 Task: Create a due date automation trigger when advanced on, 2 hours after a card is due add dates starting tomorrow.
Action: Mouse moved to (916, 269)
Screenshot: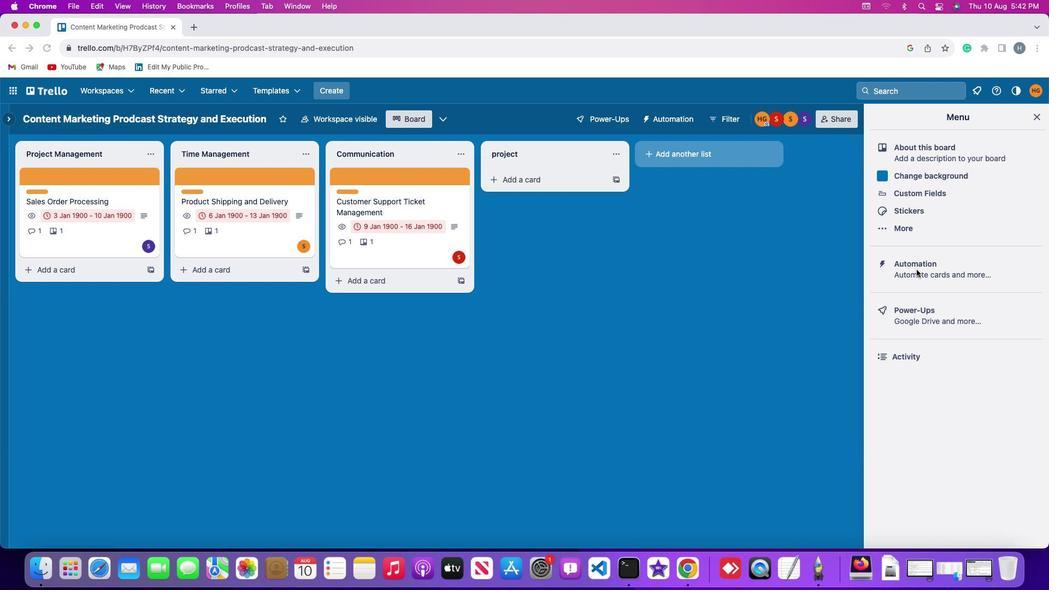 
Action: Mouse pressed left at (916, 269)
Screenshot: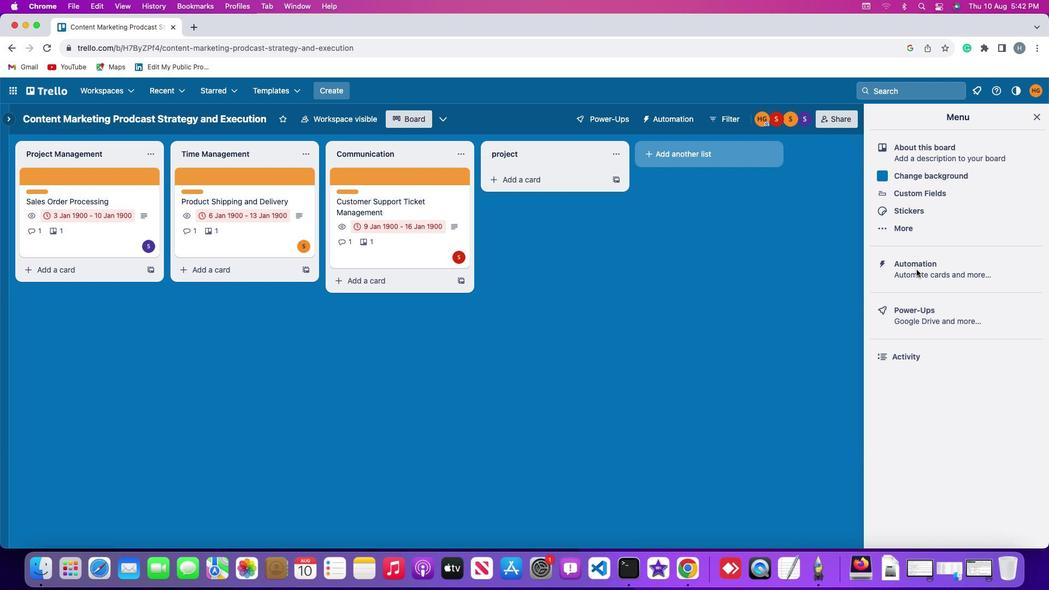
Action: Mouse pressed left at (916, 269)
Screenshot: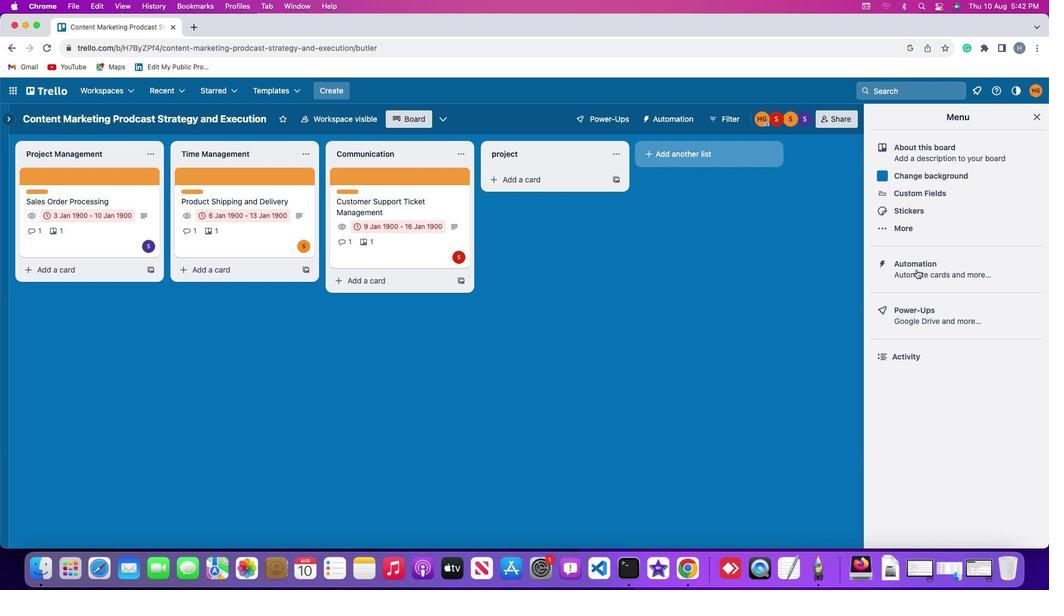 
Action: Mouse moved to (68, 259)
Screenshot: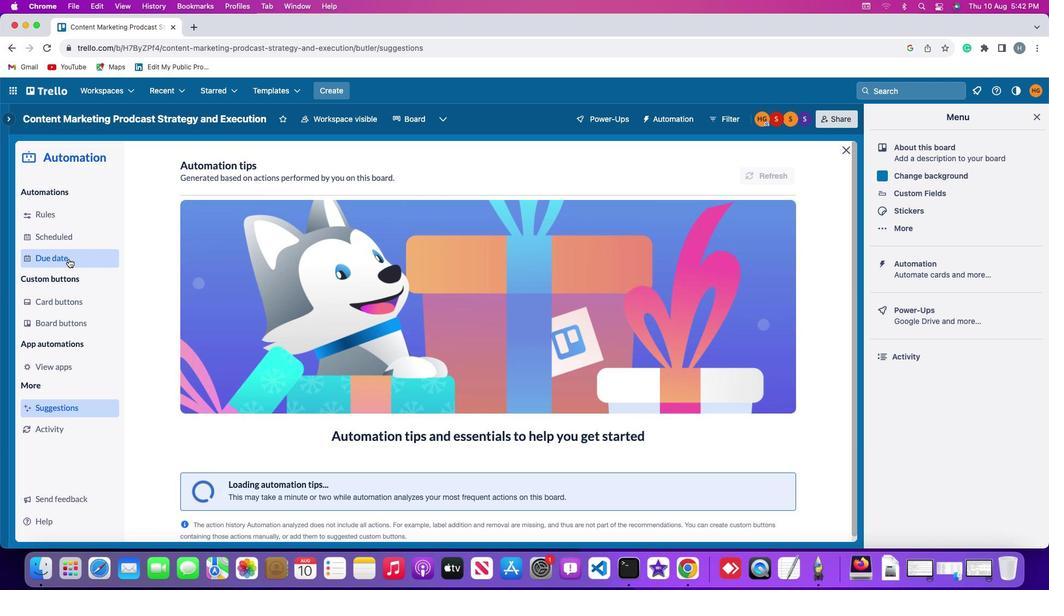 
Action: Mouse pressed left at (68, 259)
Screenshot: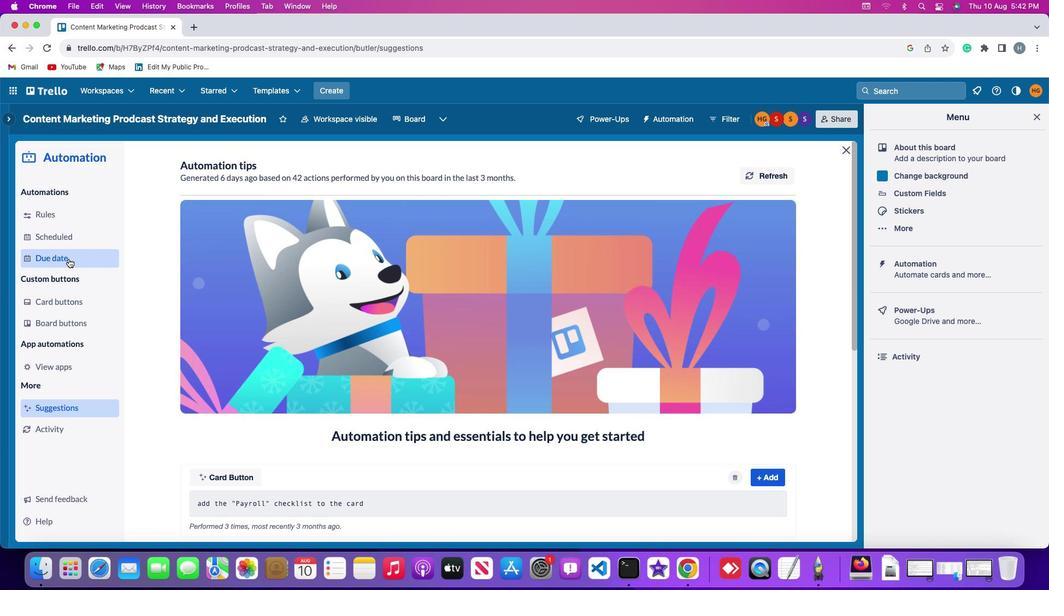 
Action: Mouse moved to (728, 170)
Screenshot: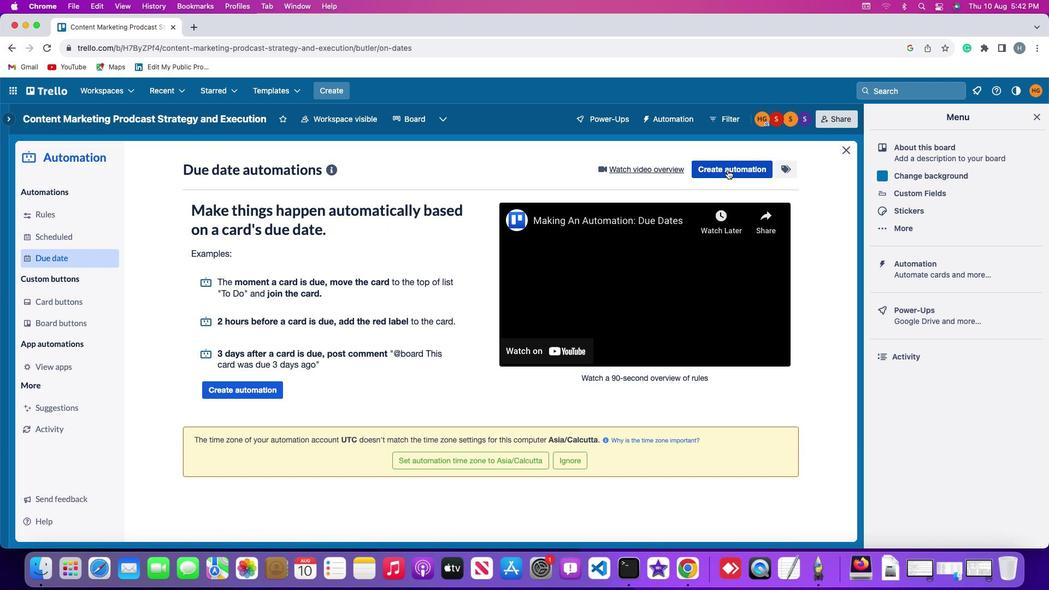 
Action: Mouse pressed left at (728, 170)
Screenshot: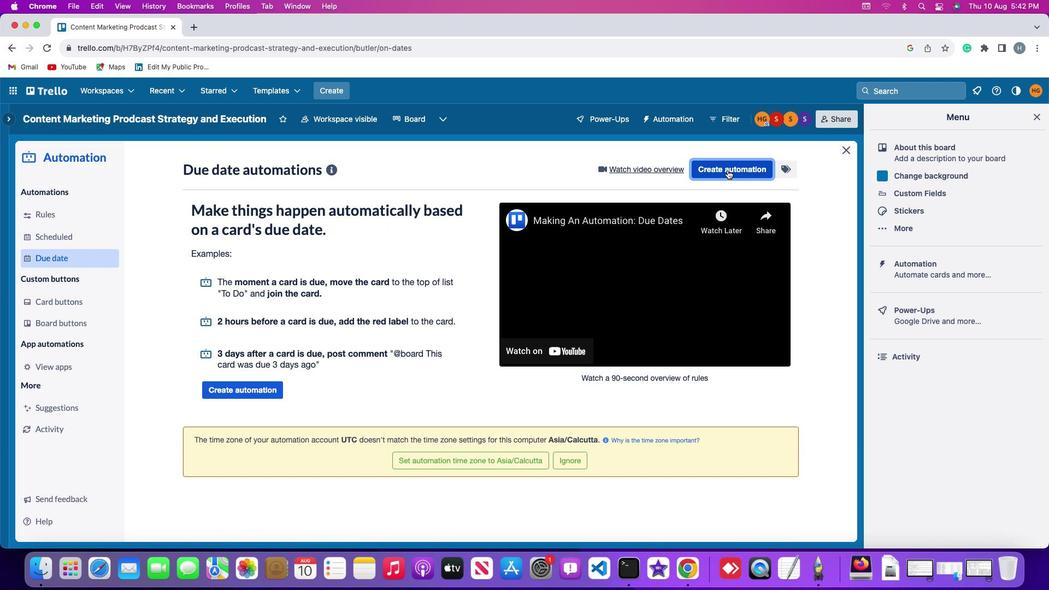 
Action: Mouse moved to (212, 275)
Screenshot: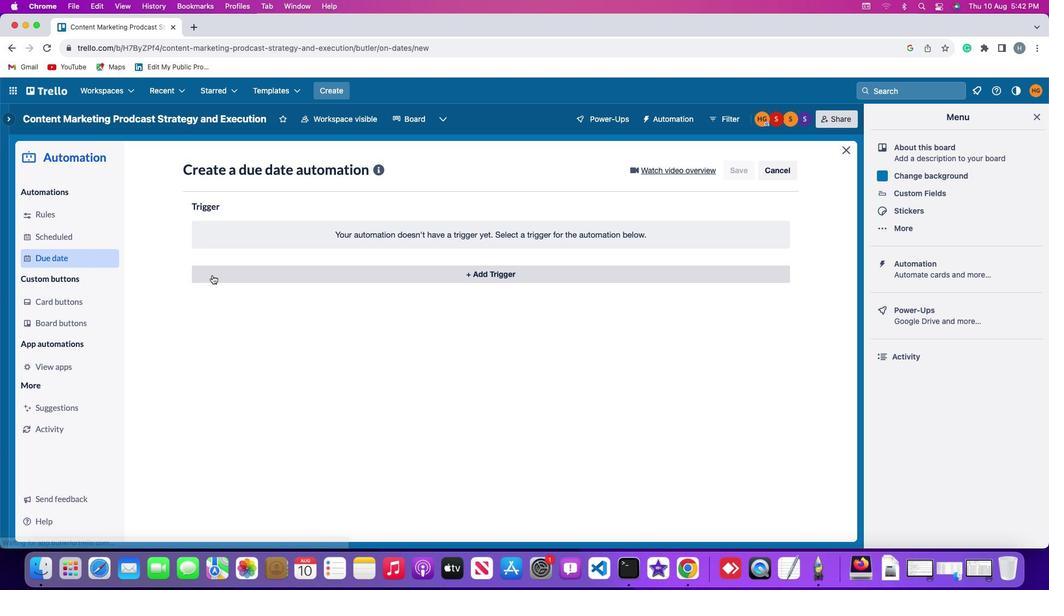 
Action: Mouse pressed left at (212, 275)
Screenshot: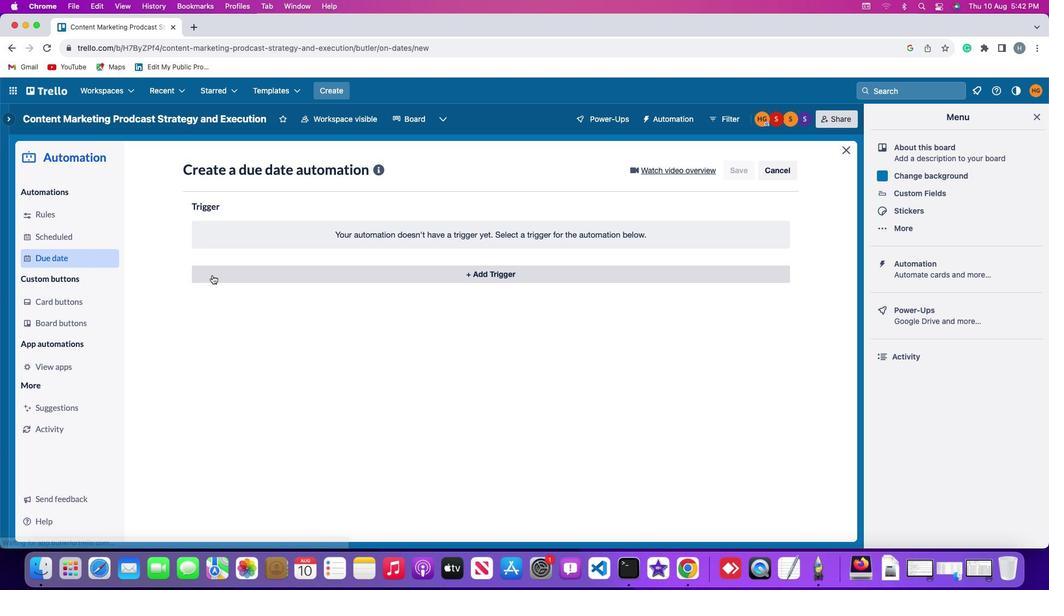 
Action: Mouse moved to (212, 440)
Screenshot: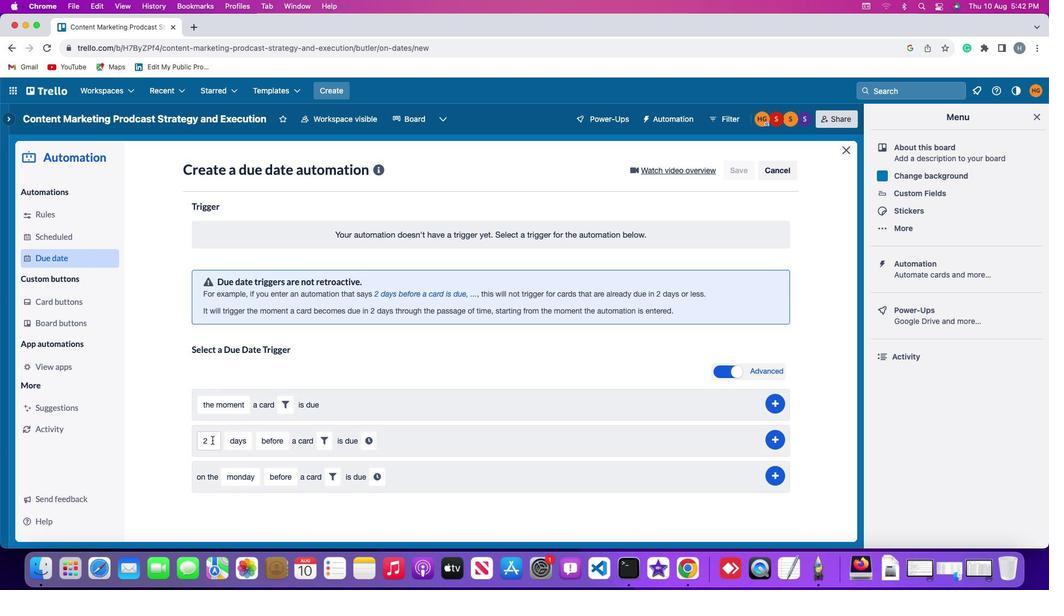 
Action: Mouse pressed left at (212, 440)
Screenshot: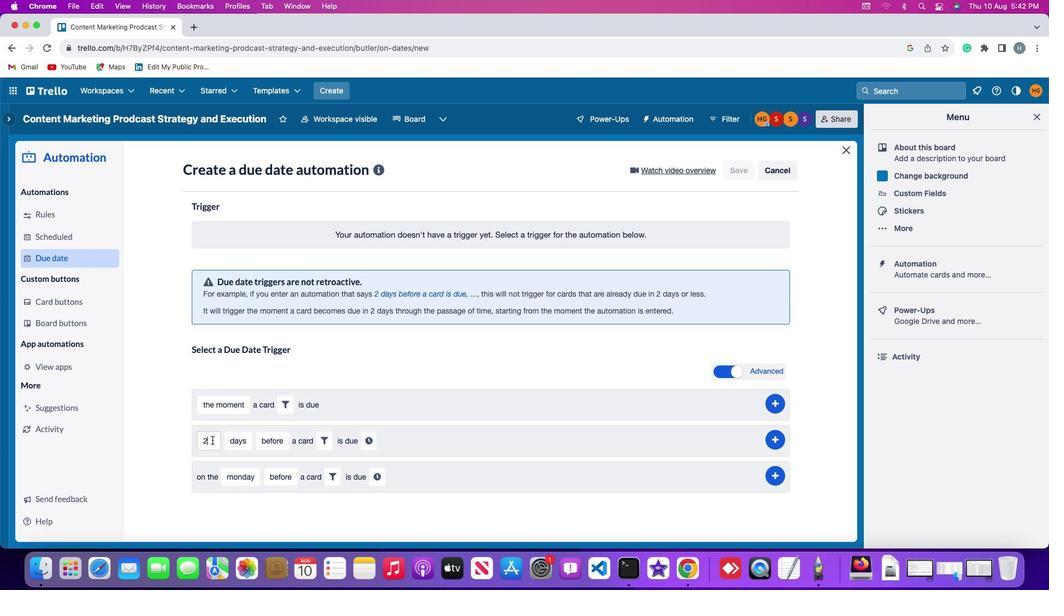 
Action: Mouse moved to (213, 440)
Screenshot: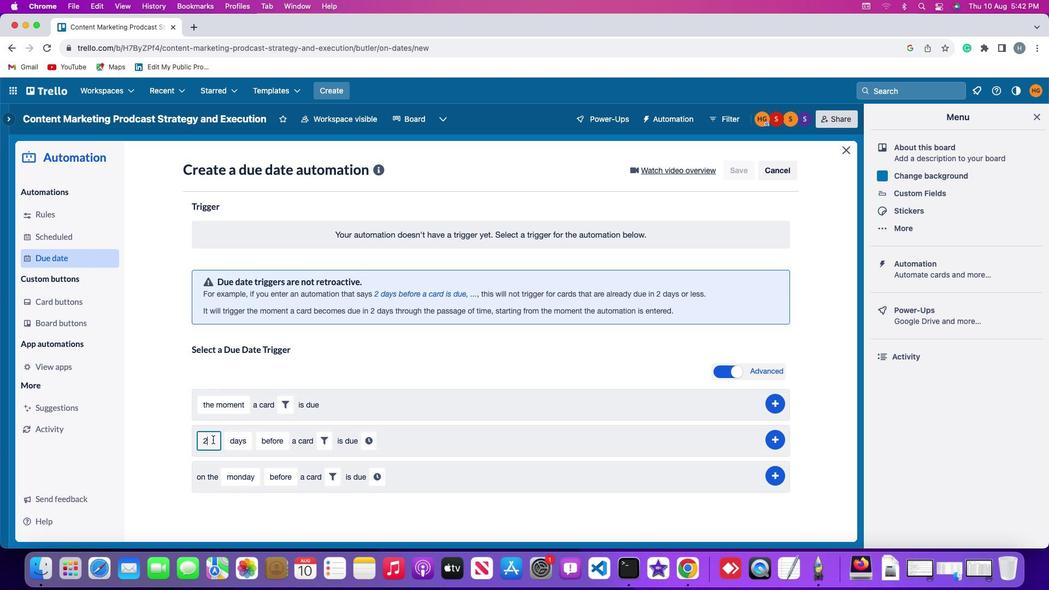 
Action: Key pressed Key.backspace
Screenshot: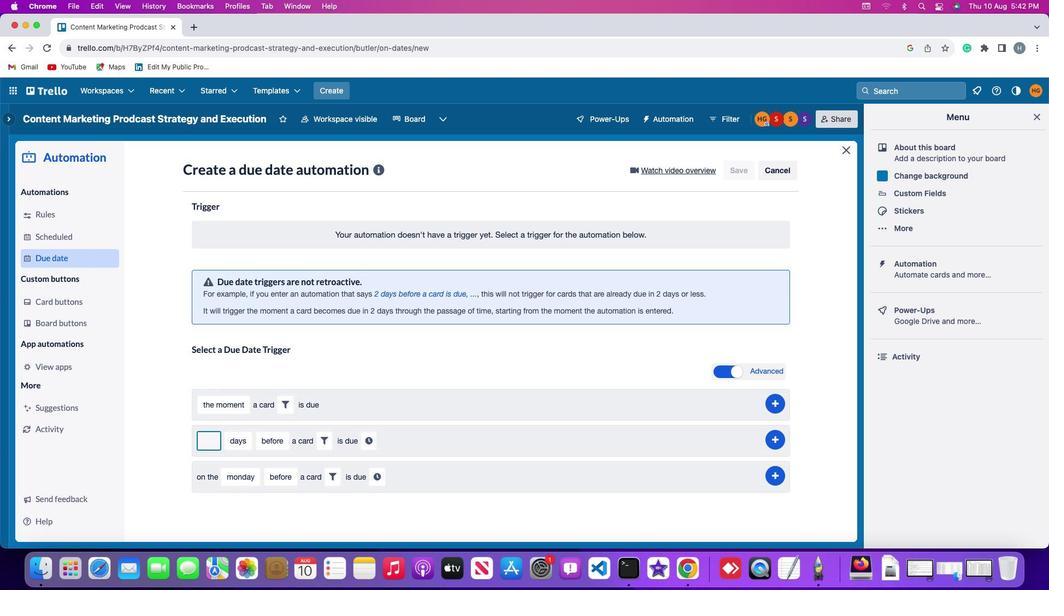 
Action: Mouse moved to (213, 439)
Screenshot: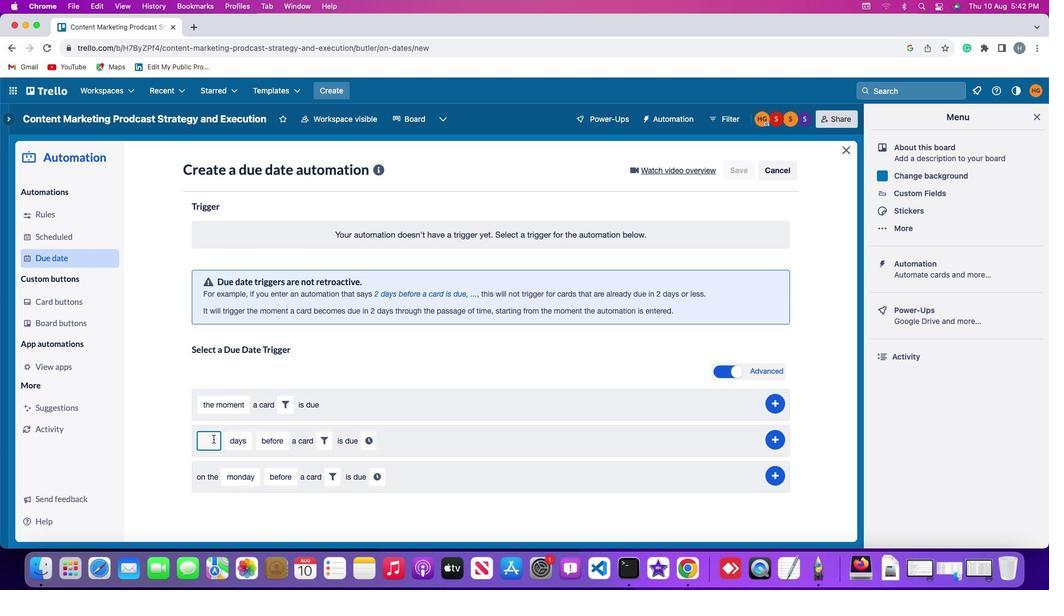 
Action: Key pressed '2'
Screenshot: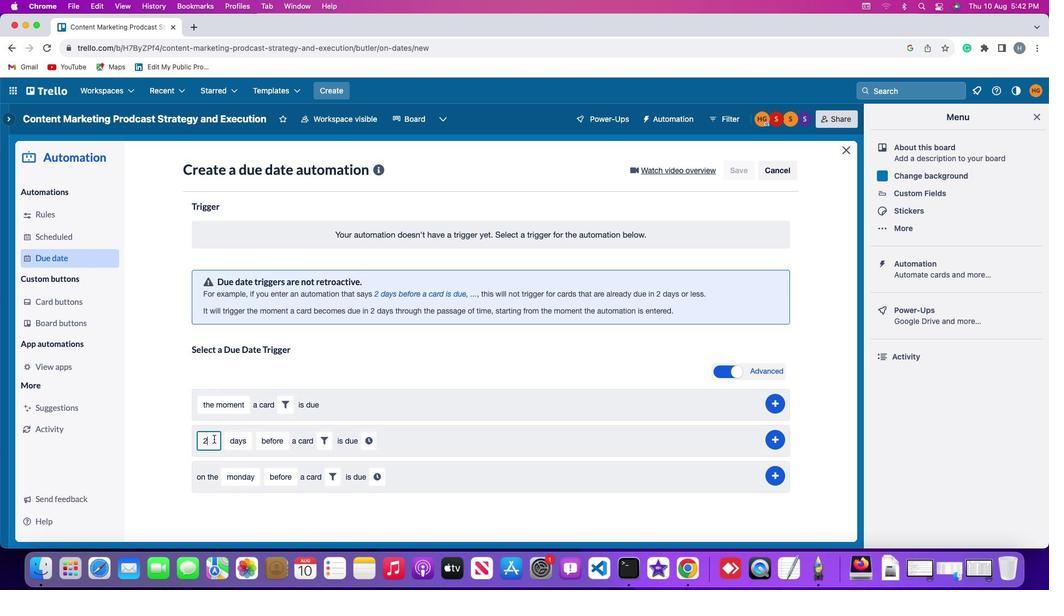 
Action: Mouse moved to (238, 439)
Screenshot: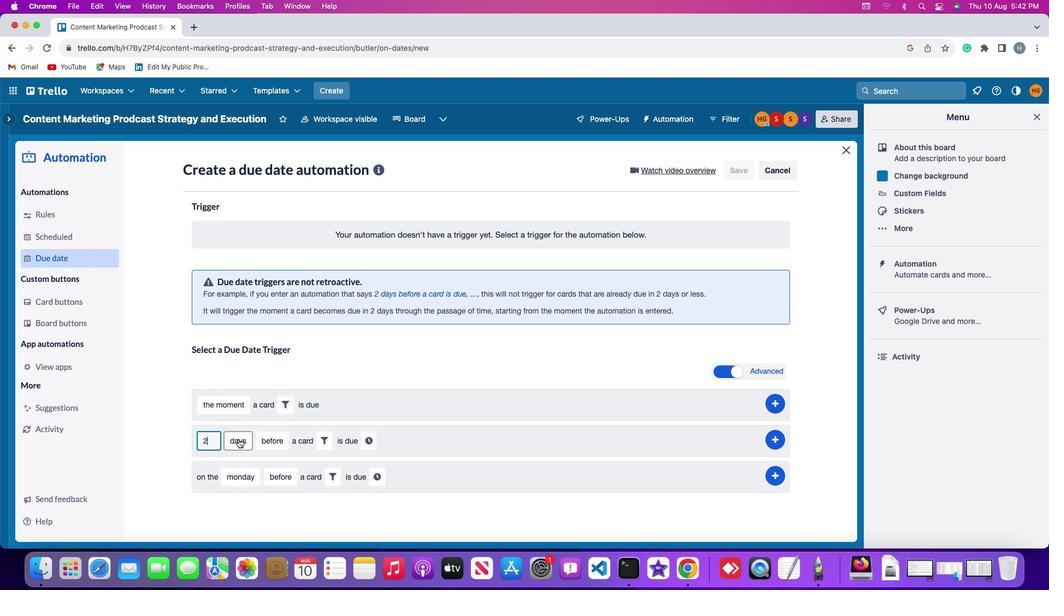
Action: Mouse pressed left at (238, 439)
Screenshot: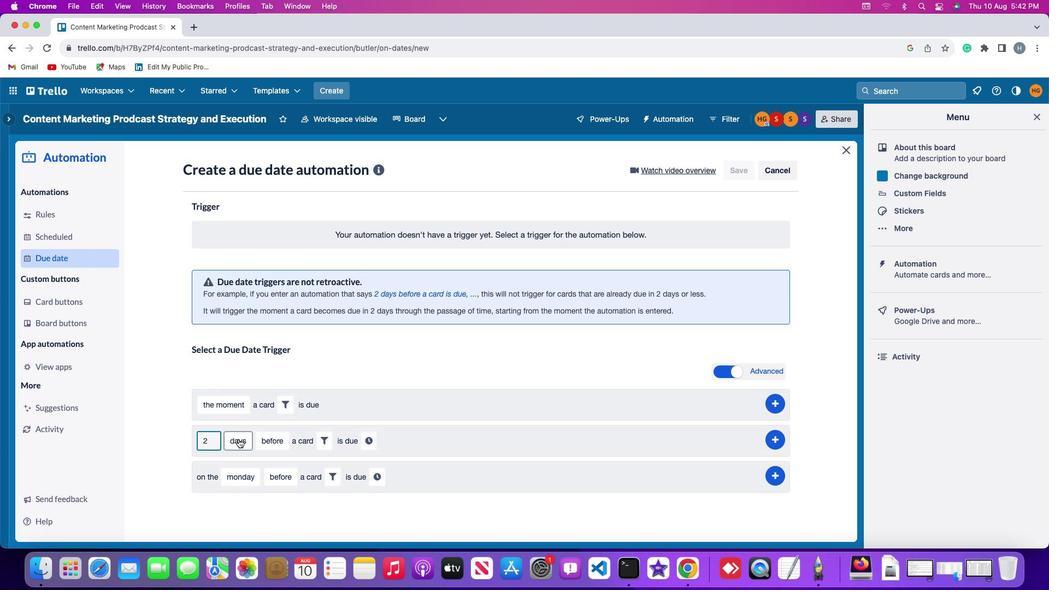 
Action: Mouse moved to (247, 504)
Screenshot: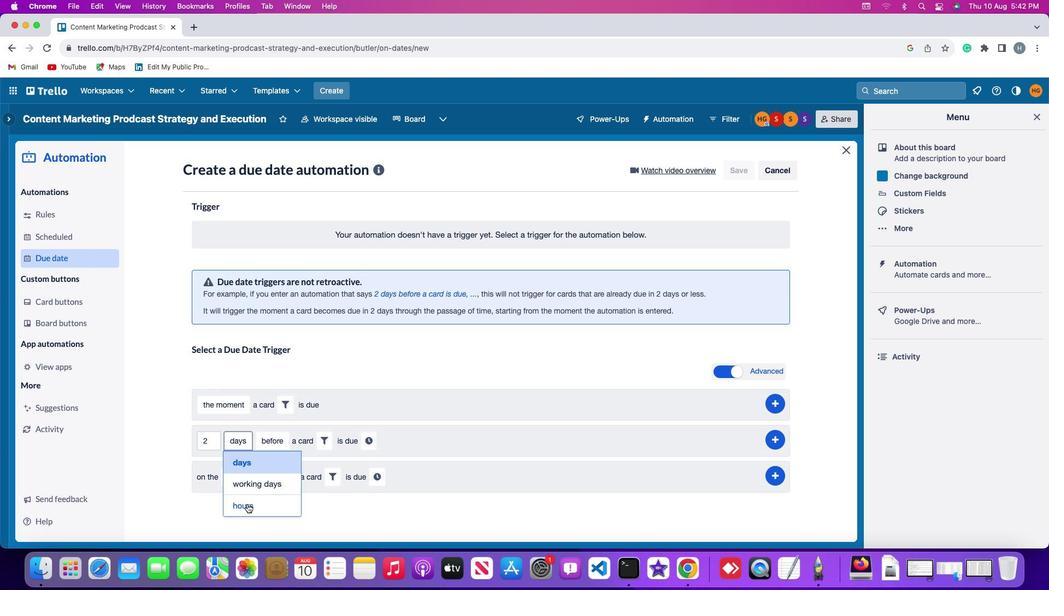 
Action: Mouse pressed left at (247, 504)
Screenshot: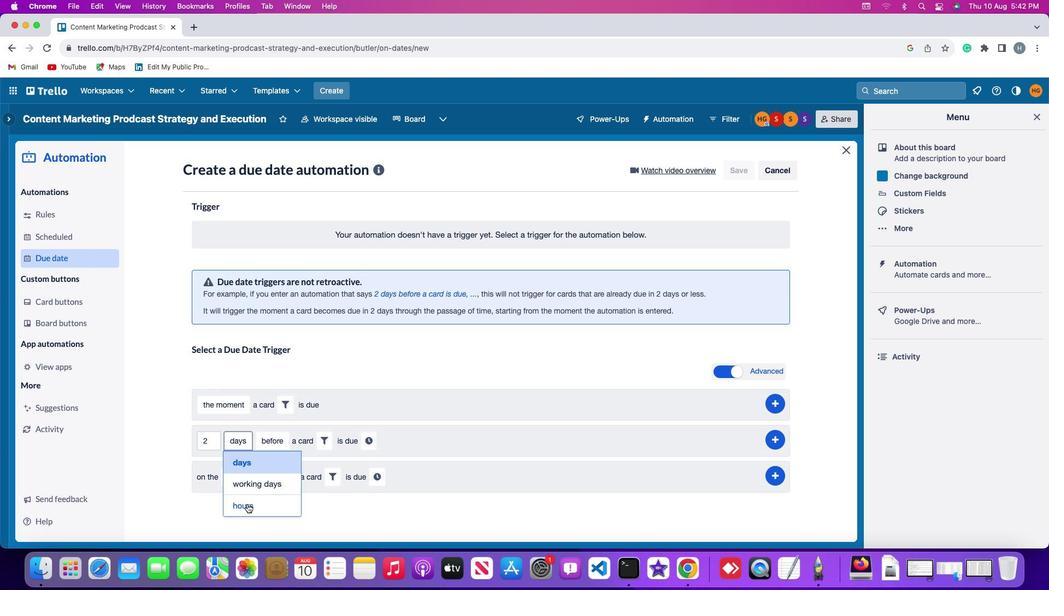 
Action: Mouse moved to (279, 436)
Screenshot: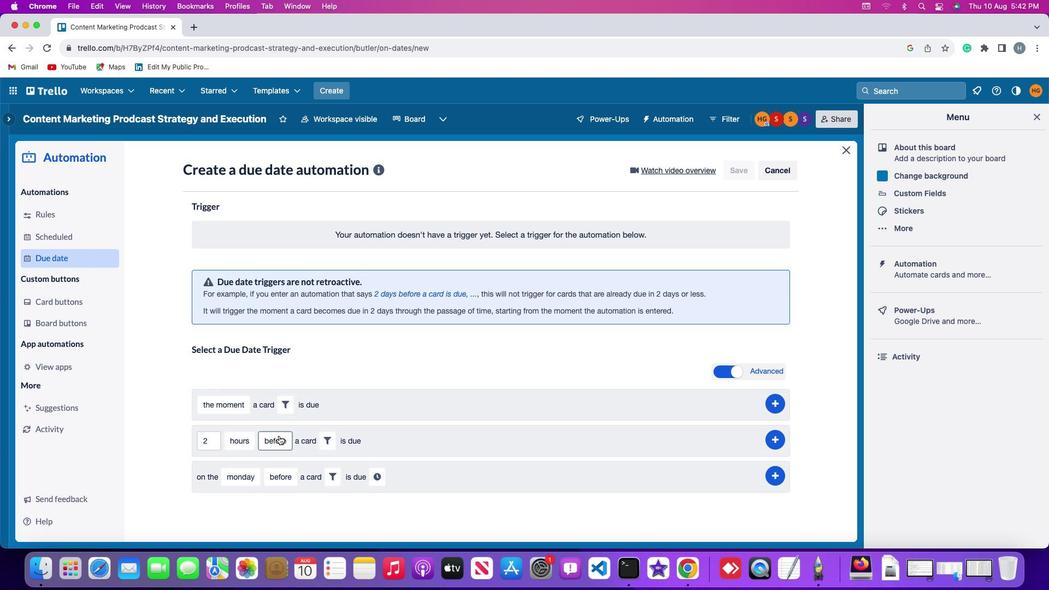 
Action: Mouse pressed left at (279, 436)
Screenshot: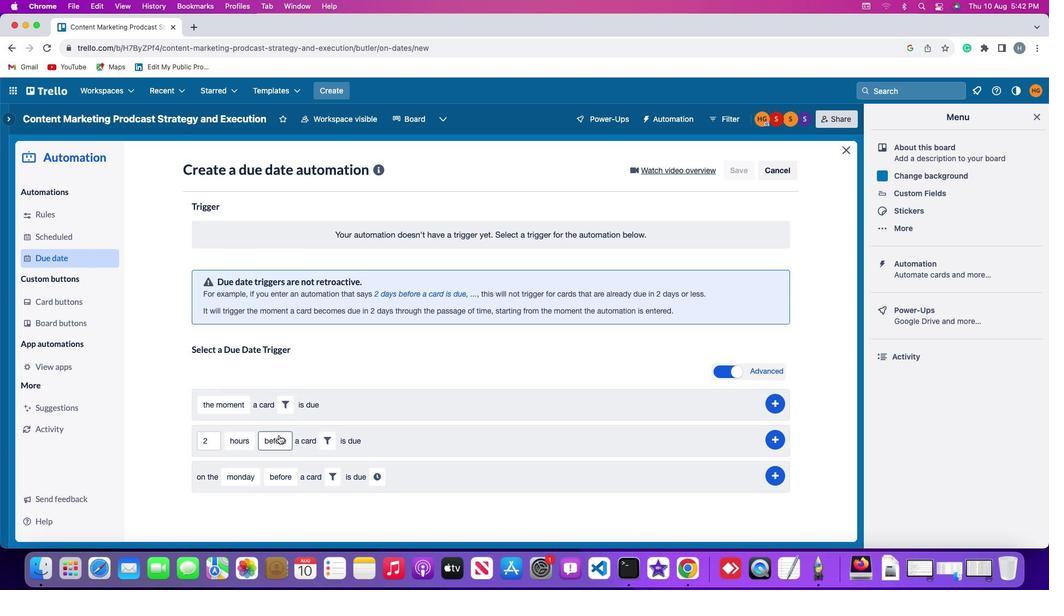 
Action: Mouse moved to (281, 483)
Screenshot: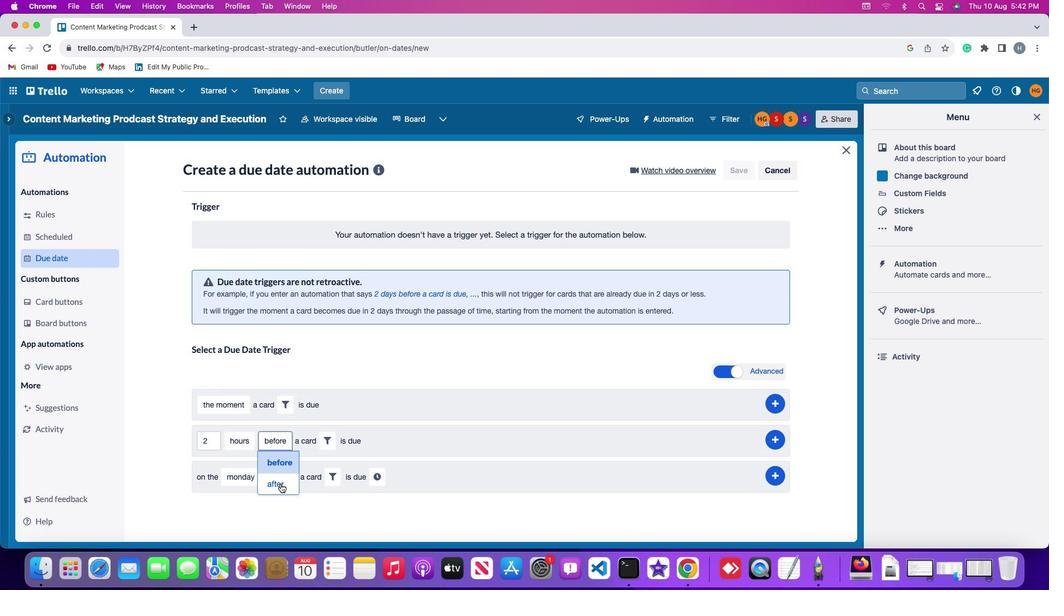 
Action: Mouse pressed left at (281, 483)
Screenshot: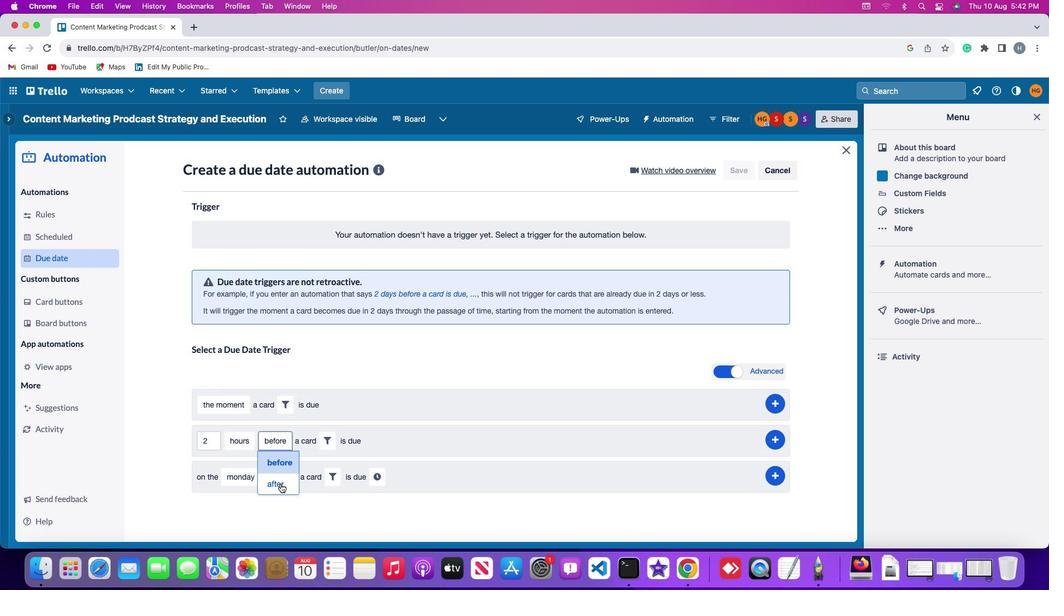 
Action: Mouse moved to (317, 442)
Screenshot: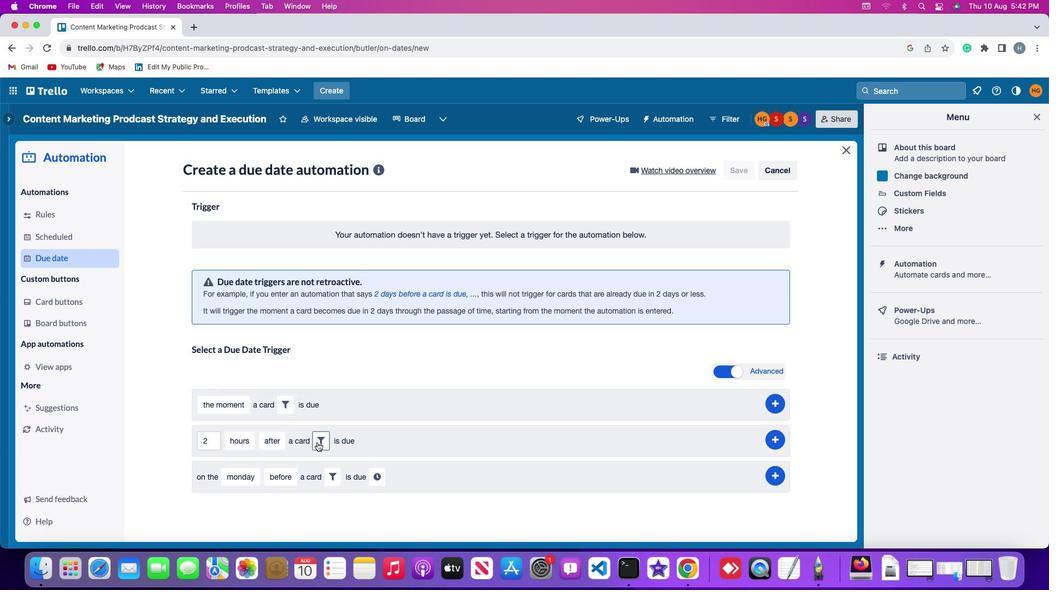 
Action: Mouse pressed left at (317, 442)
Screenshot: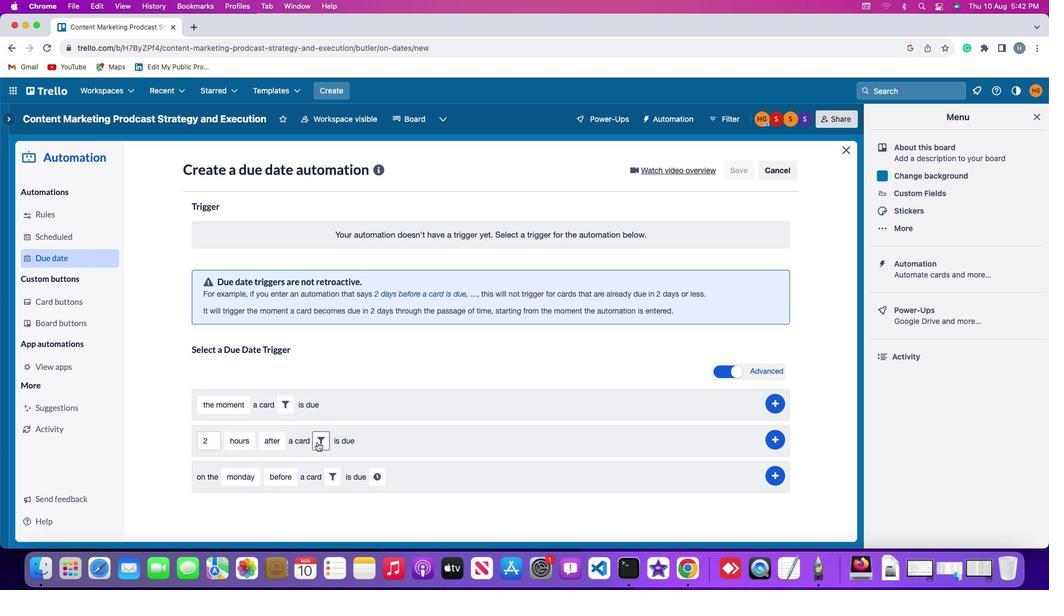 
Action: Mouse moved to (380, 476)
Screenshot: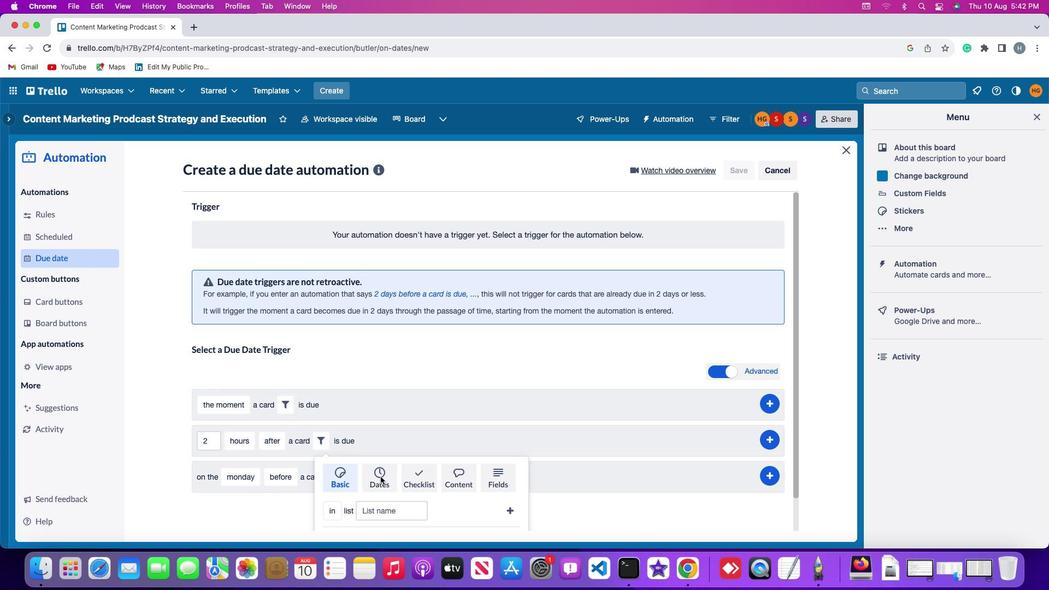 
Action: Mouse pressed left at (380, 476)
Screenshot: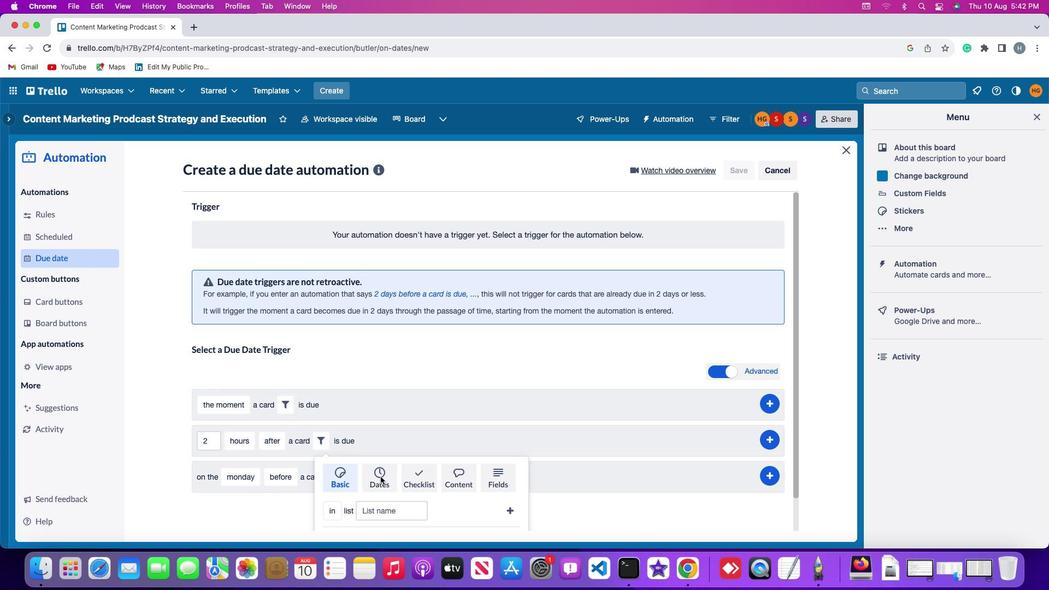 
Action: Mouse moved to (273, 501)
Screenshot: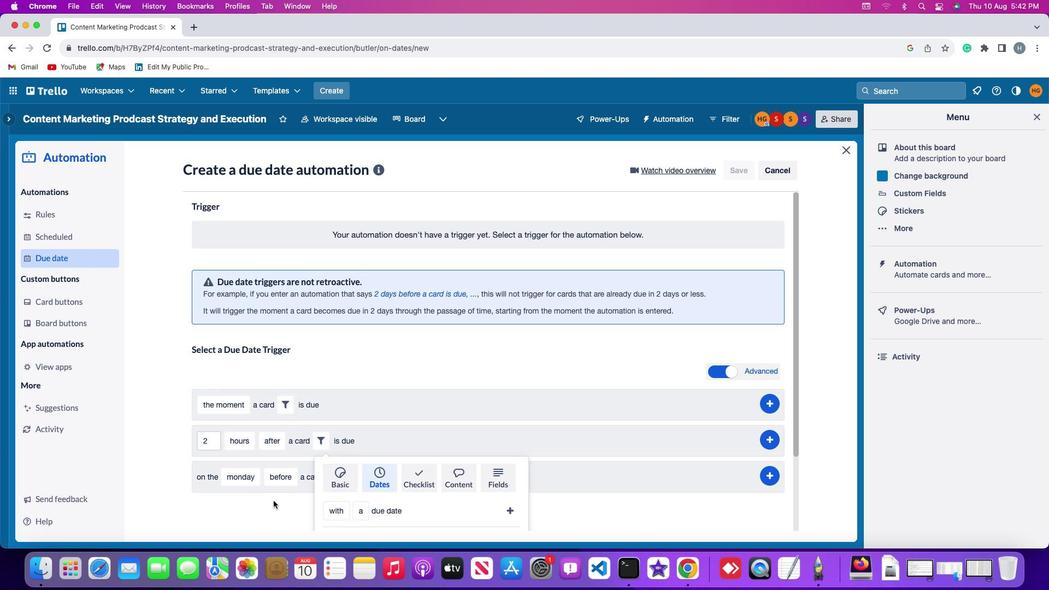 
Action: Mouse scrolled (273, 501) with delta (0, 0)
Screenshot: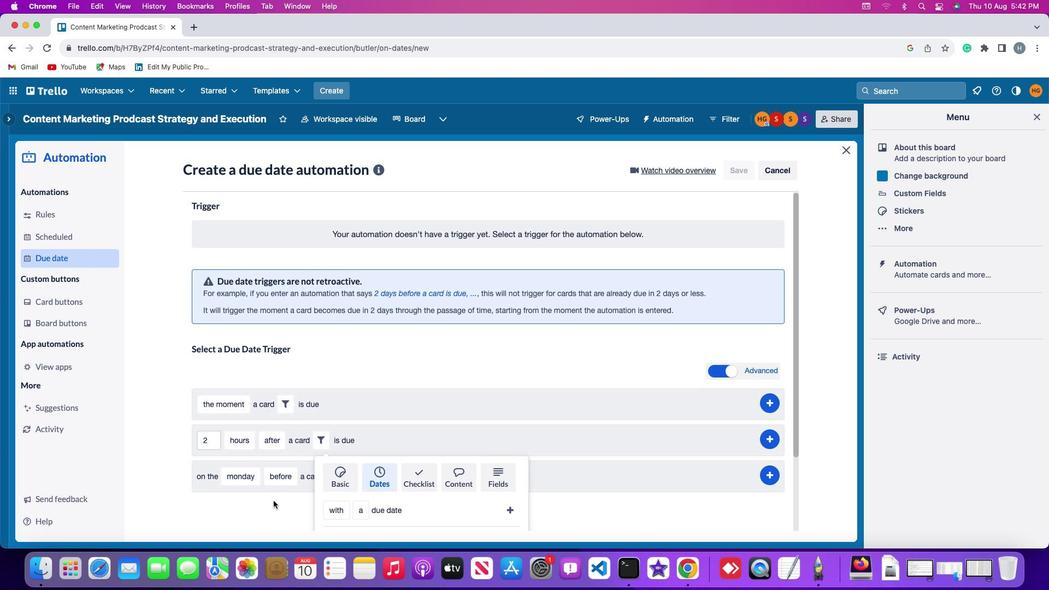 
Action: Mouse scrolled (273, 501) with delta (0, 0)
Screenshot: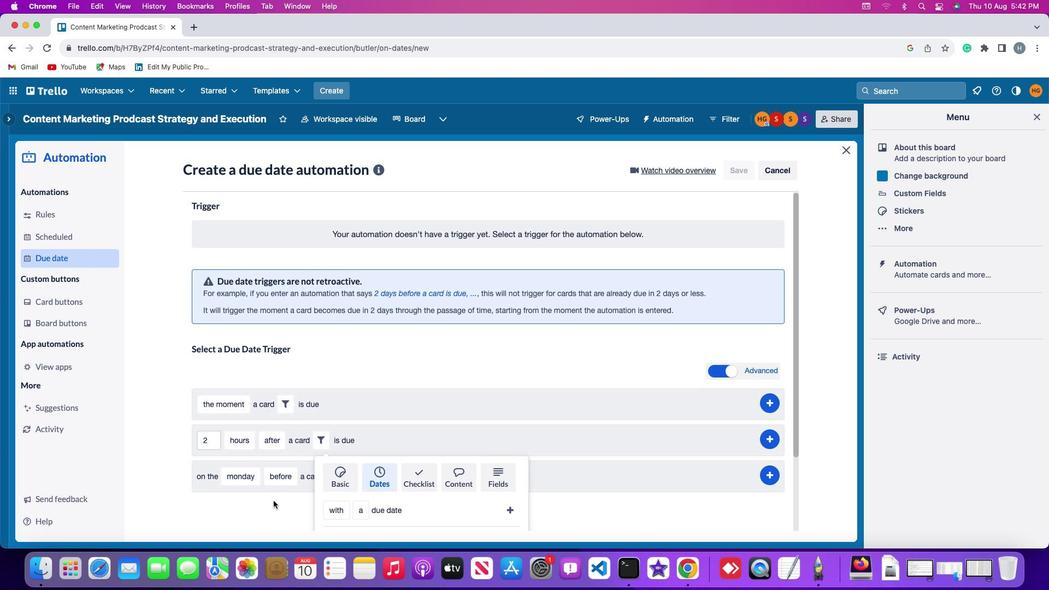 
Action: Mouse scrolled (273, 501) with delta (0, -1)
Screenshot: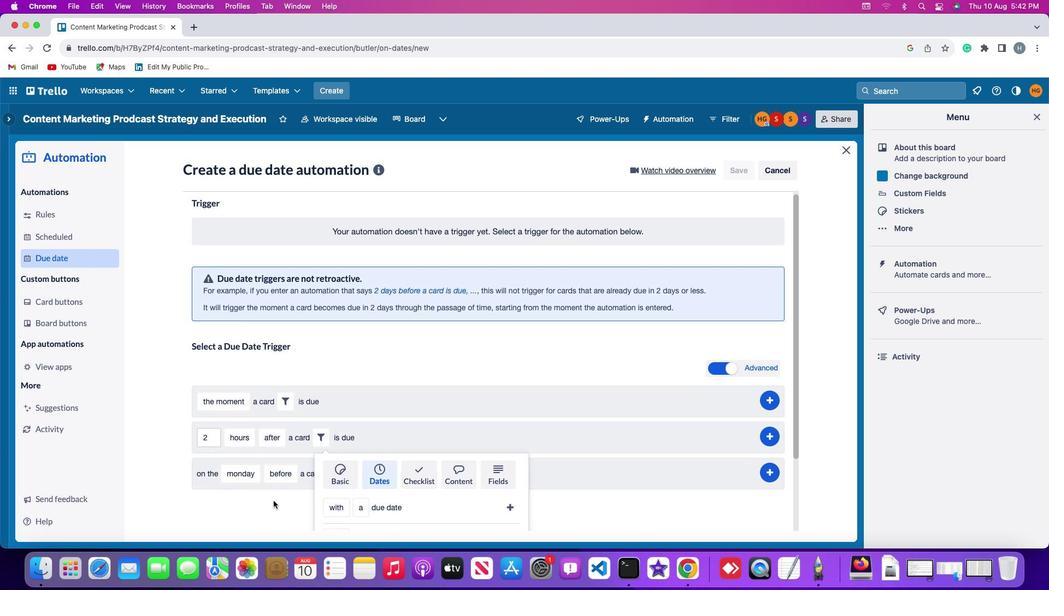 
Action: Mouse scrolled (273, 501) with delta (0, -2)
Screenshot: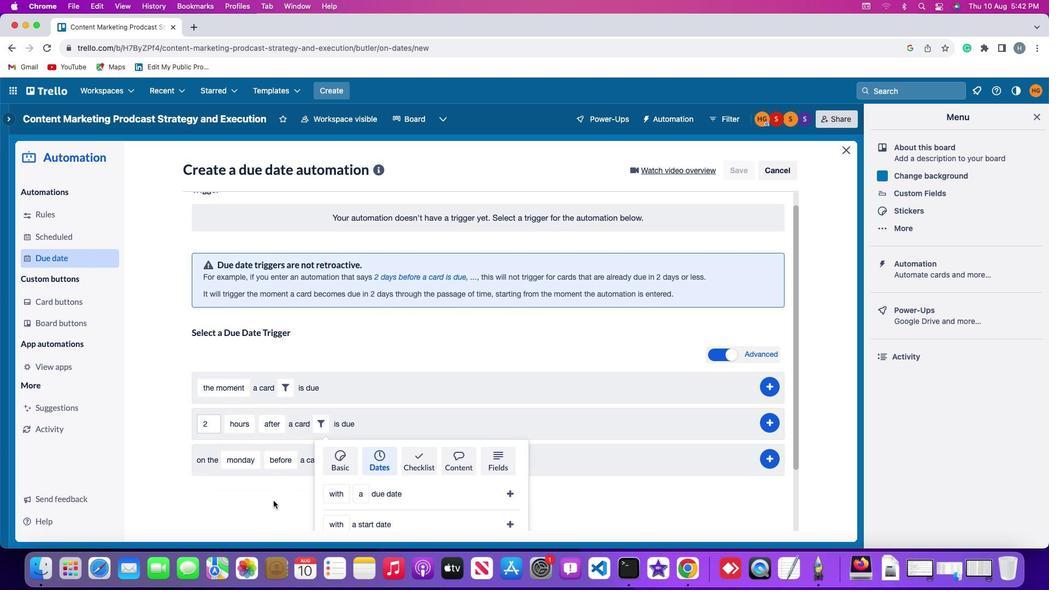 
Action: Mouse scrolled (273, 501) with delta (0, -3)
Screenshot: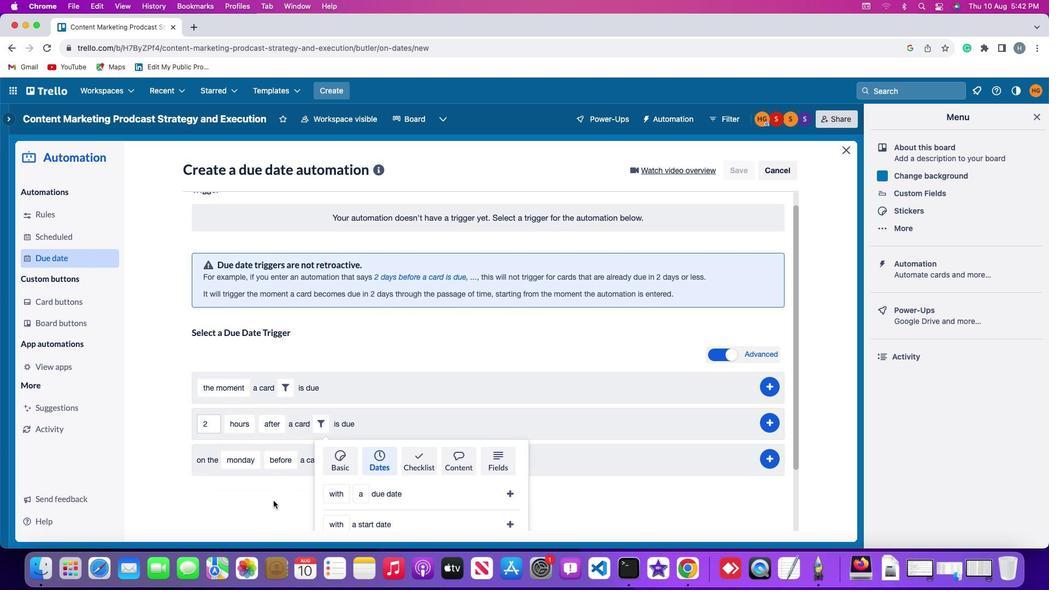 
Action: Mouse moved to (336, 472)
Screenshot: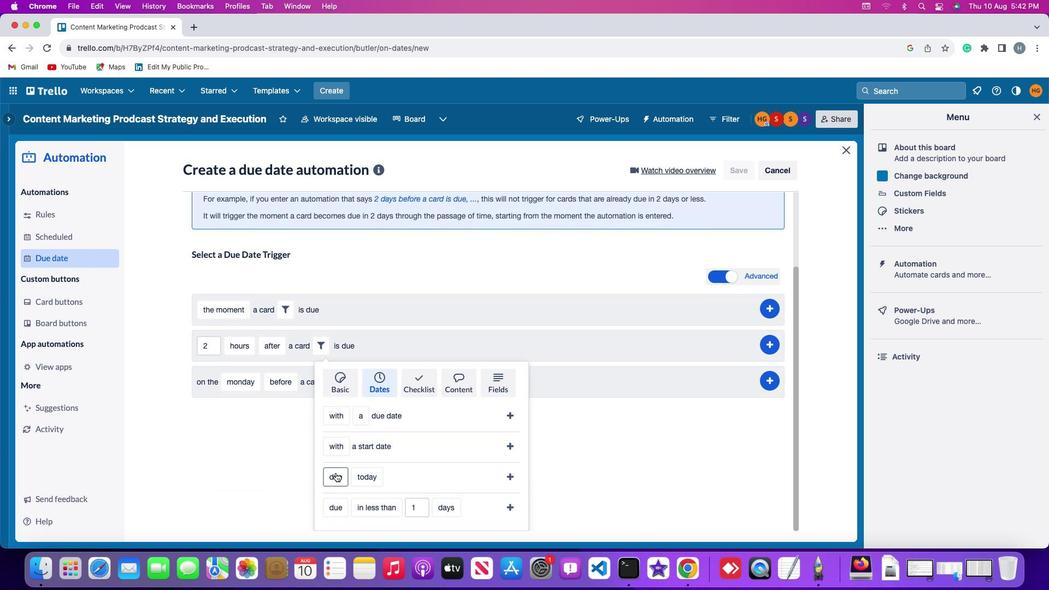 
Action: Mouse pressed left at (336, 472)
Screenshot: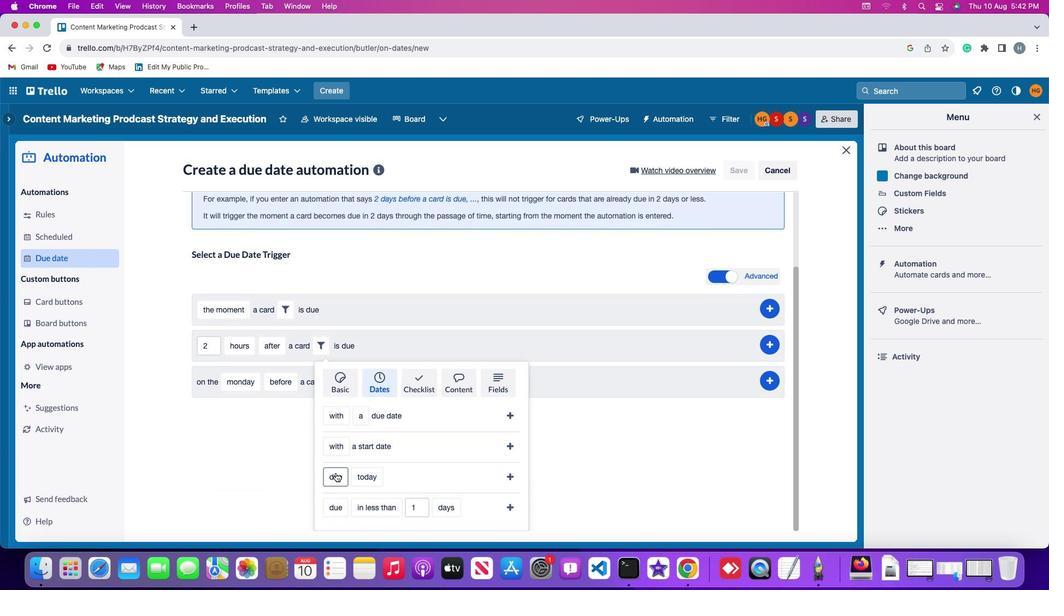 
Action: Mouse moved to (351, 435)
Screenshot: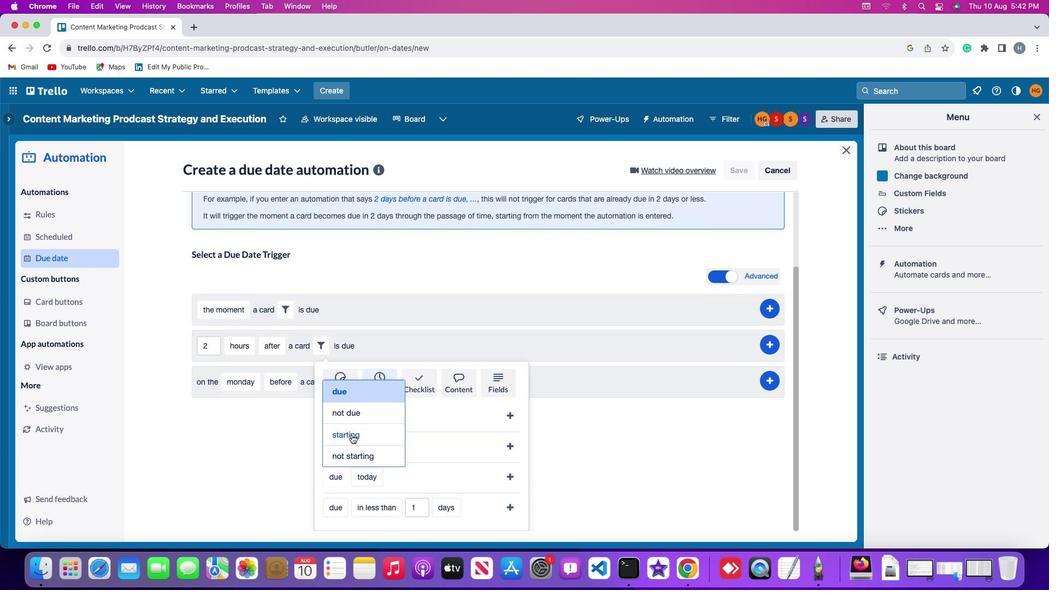 
Action: Mouse pressed left at (351, 435)
Screenshot: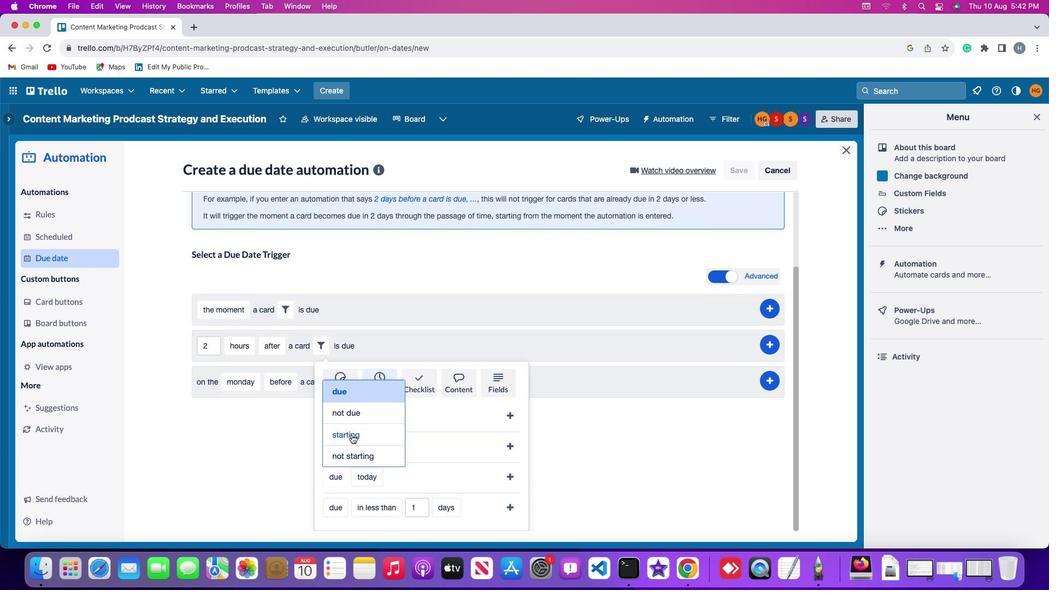 
Action: Mouse moved to (380, 478)
Screenshot: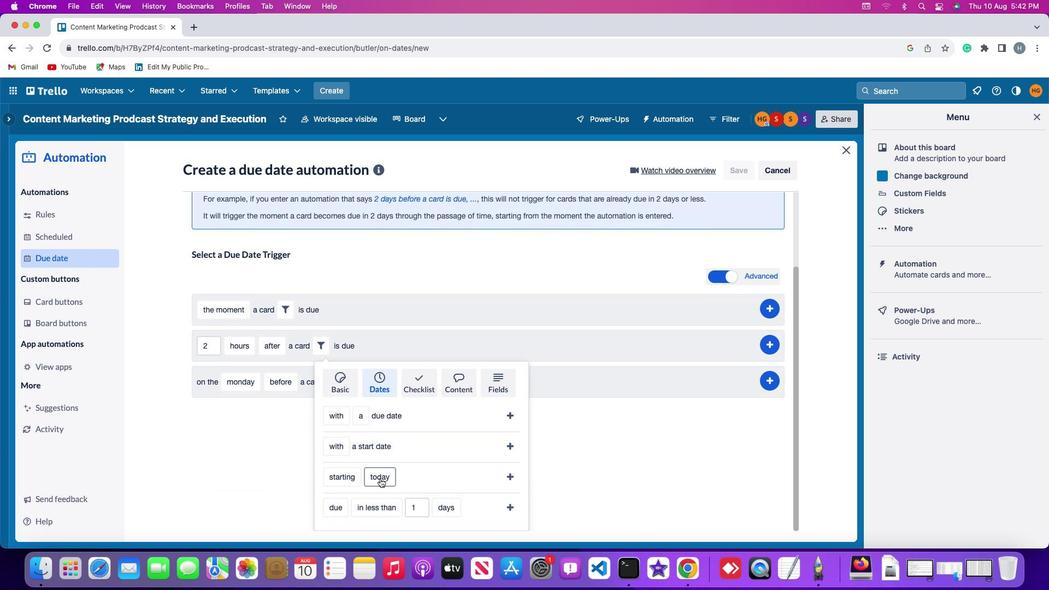 
Action: Mouse pressed left at (380, 478)
Screenshot: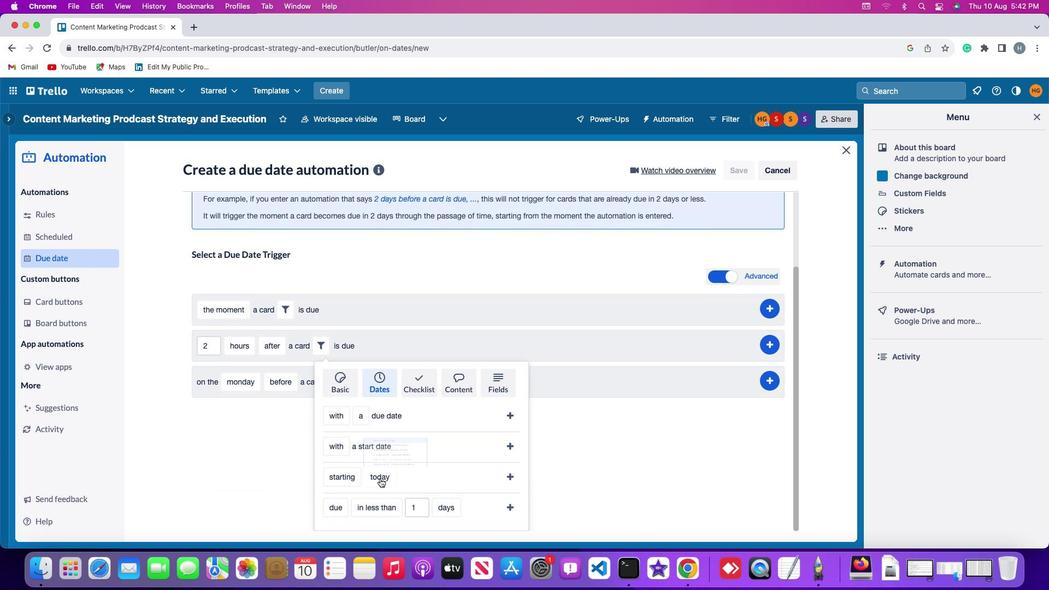 
Action: Mouse moved to (393, 370)
Screenshot: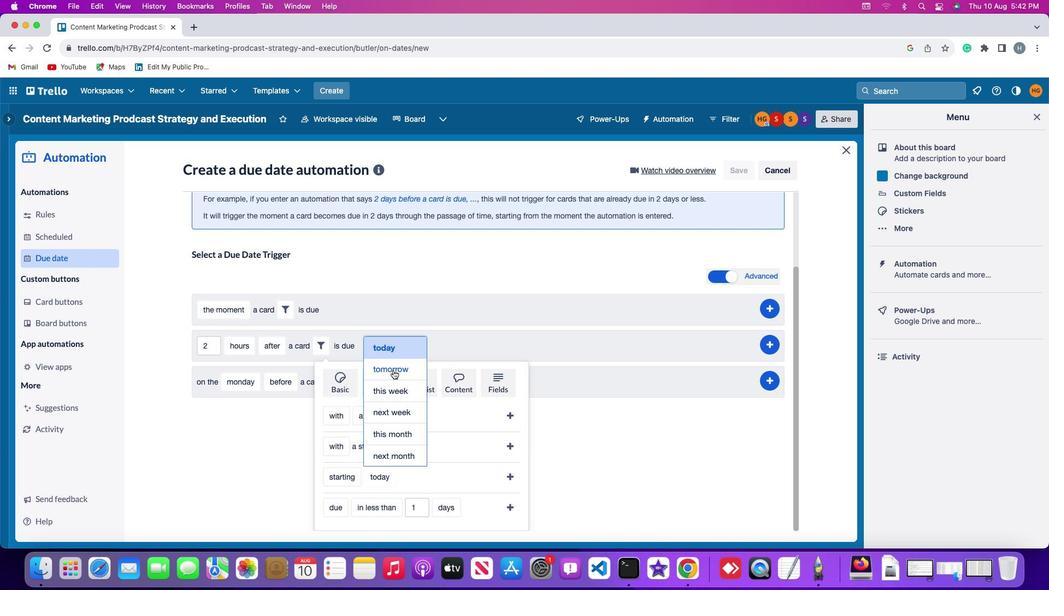 
Action: Mouse pressed left at (393, 370)
Screenshot: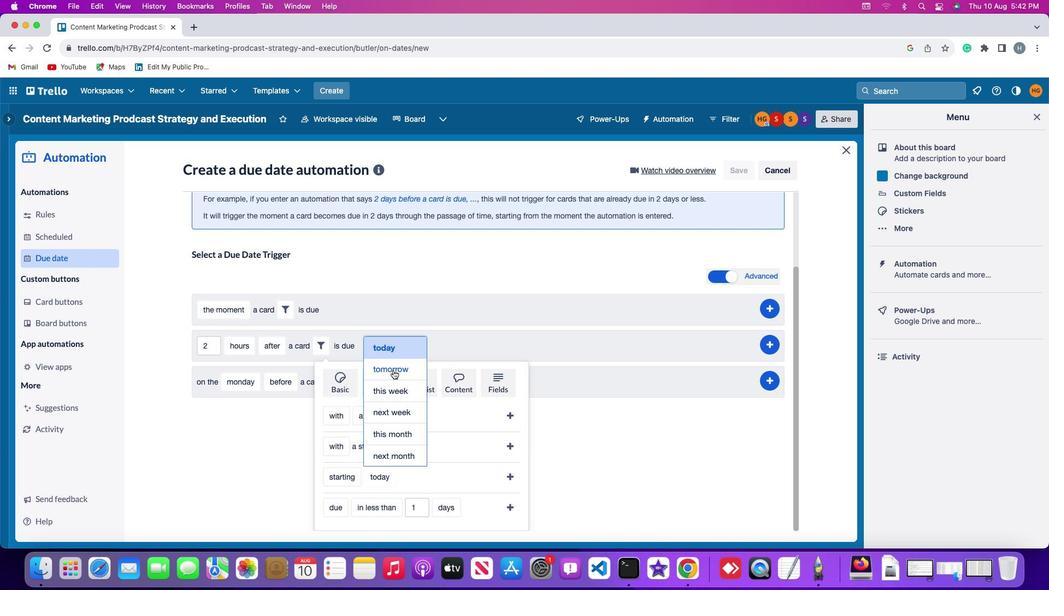 
Action: Mouse moved to (508, 477)
Screenshot: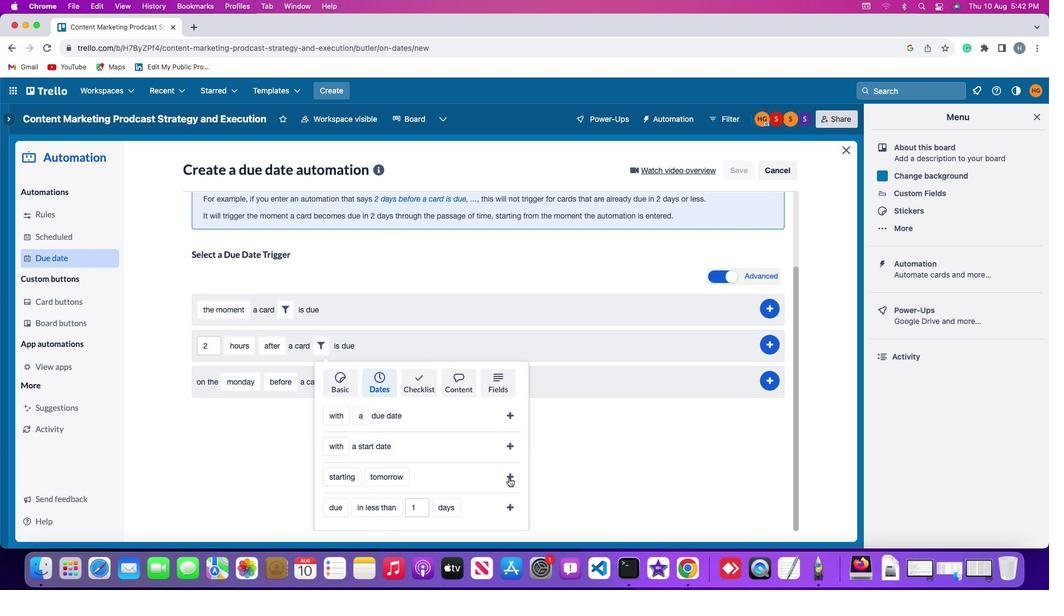 
Action: Mouse pressed left at (508, 477)
Screenshot: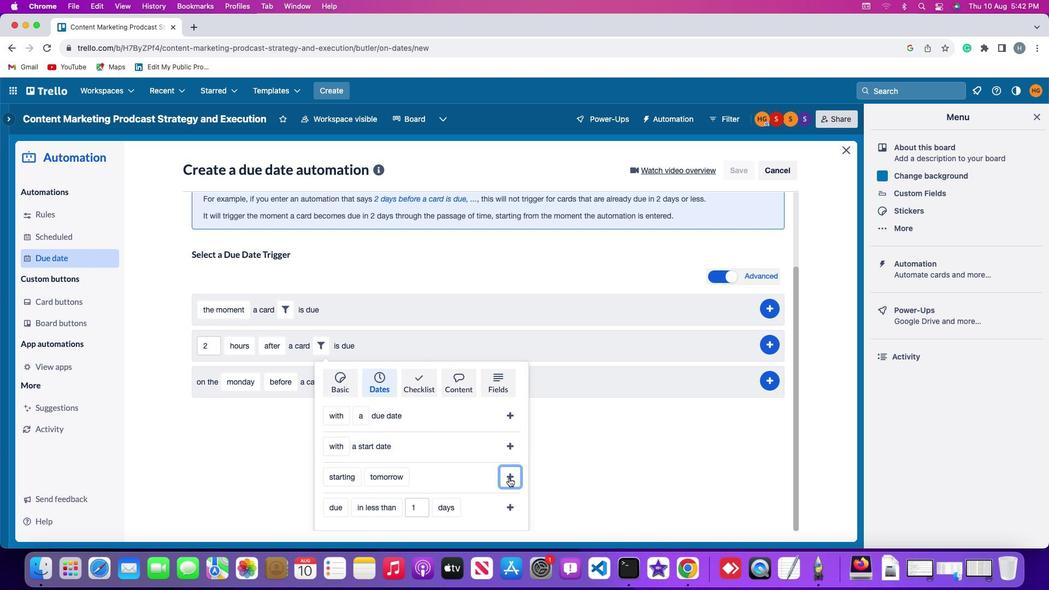 
Action: Mouse moved to (774, 437)
Screenshot: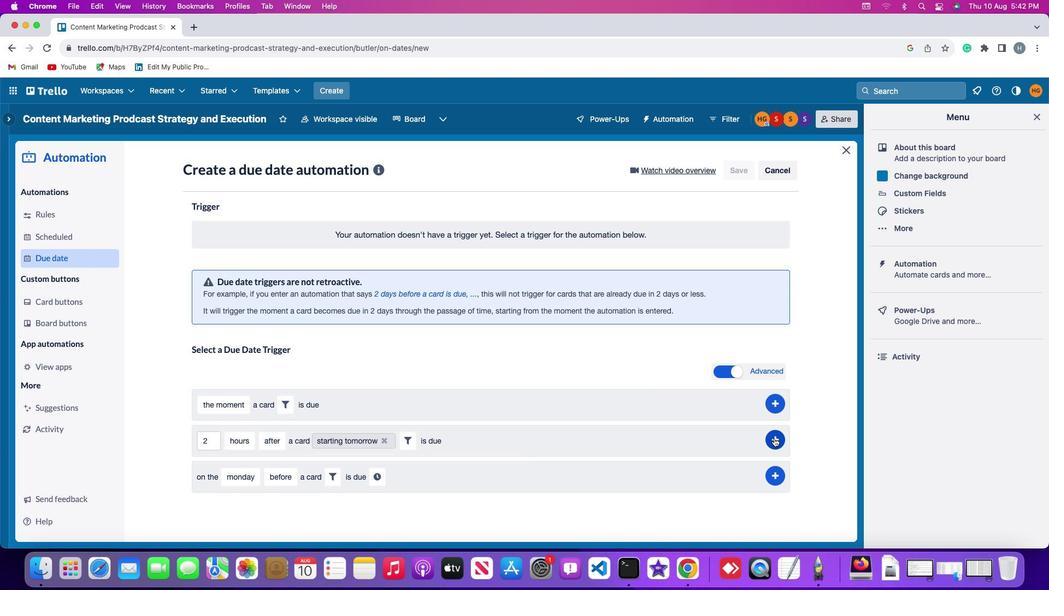 
Action: Mouse pressed left at (774, 437)
Screenshot: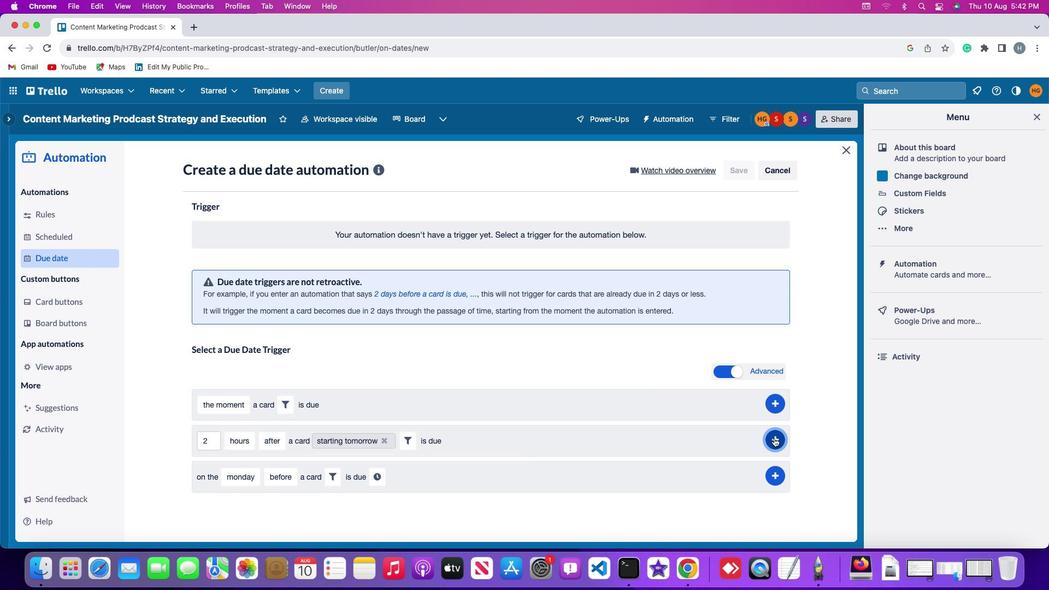 
Action: Mouse moved to (821, 359)
Screenshot: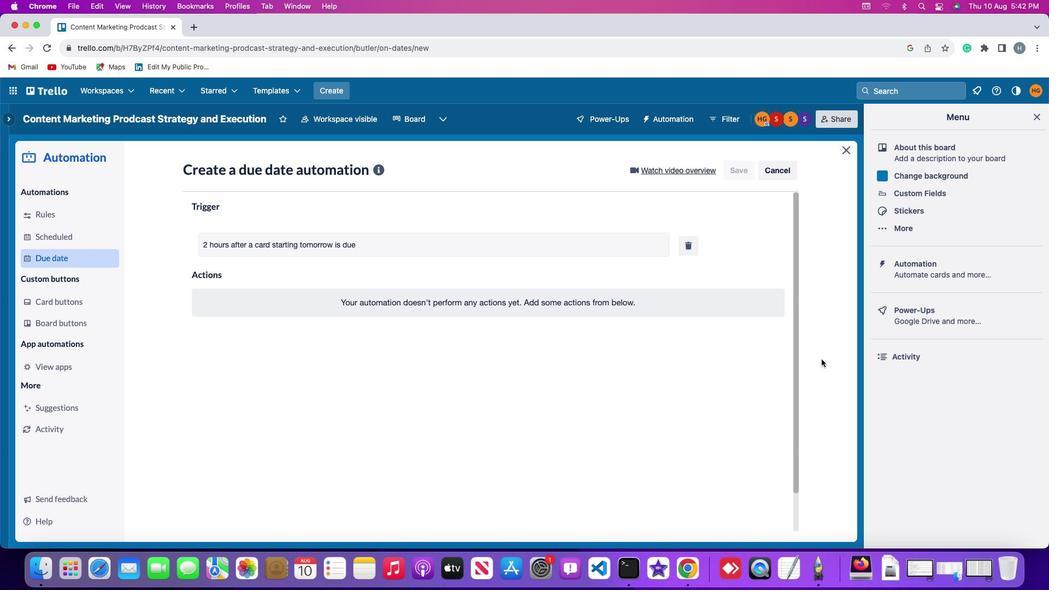 
